 Task: Create Board Newsletter Planning to Workspace Ad Operations. Create Board Brand Reputation Management to Workspace Ad Operations. Create Board Customer Feedback Collection and Response Management to Workspace Ad Operations
Action: Mouse moved to (455, 97)
Screenshot: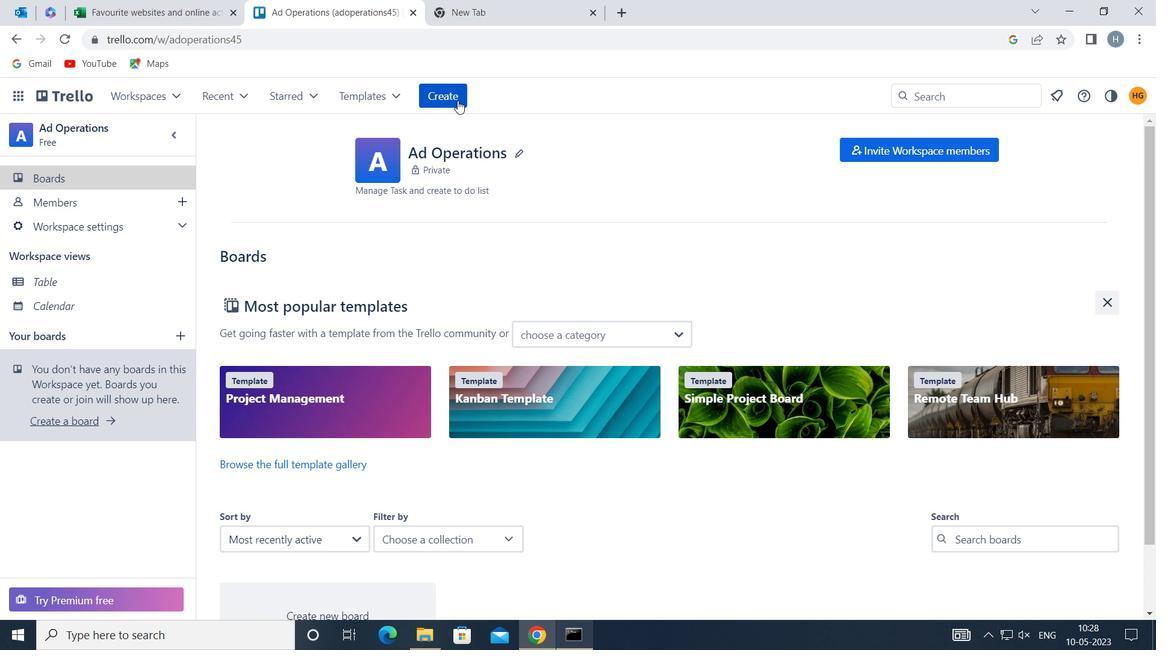 
Action: Mouse pressed left at (455, 97)
Screenshot: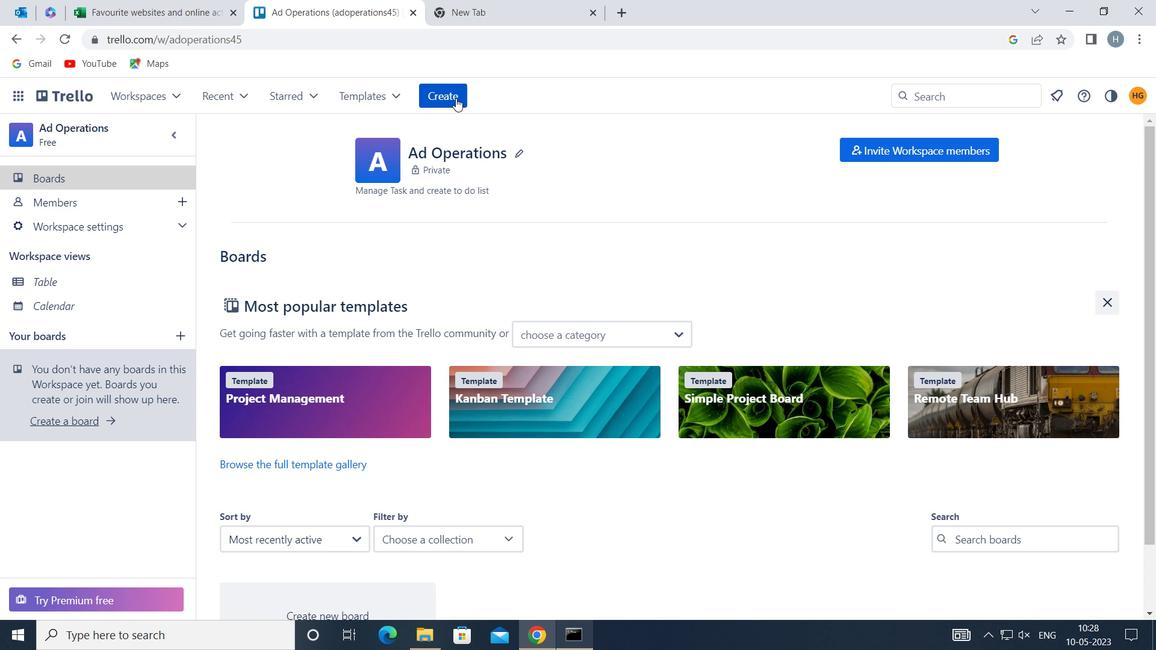 
Action: Mouse moved to (490, 147)
Screenshot: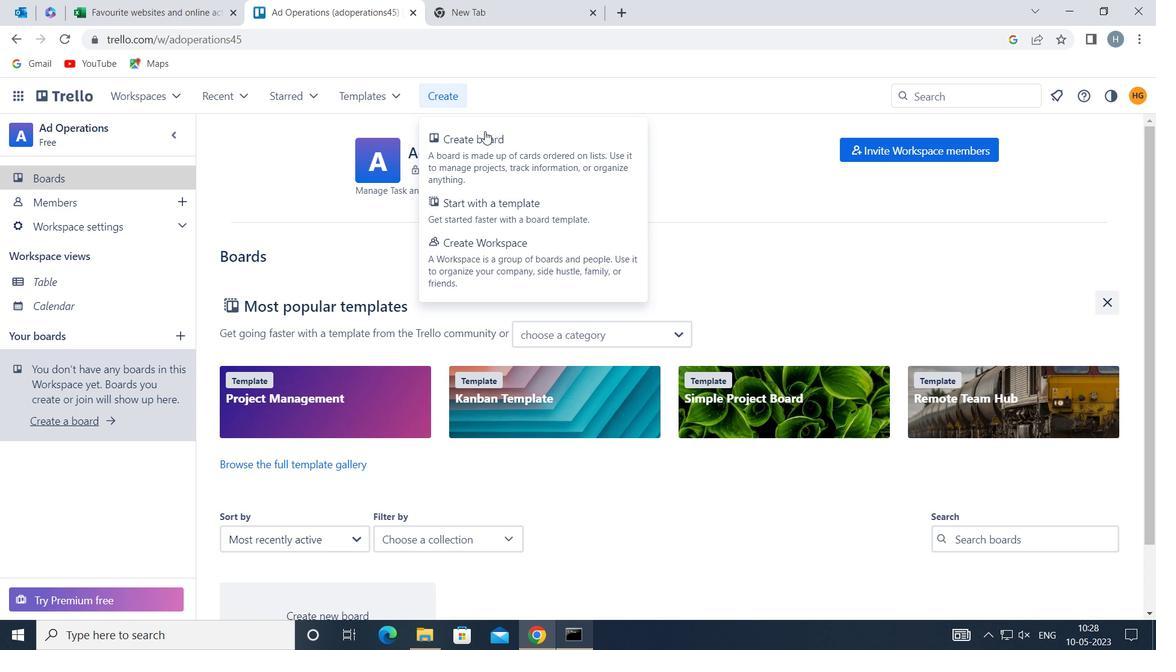 
Action: Mouse pressed left at (490, 147)
Screenshot: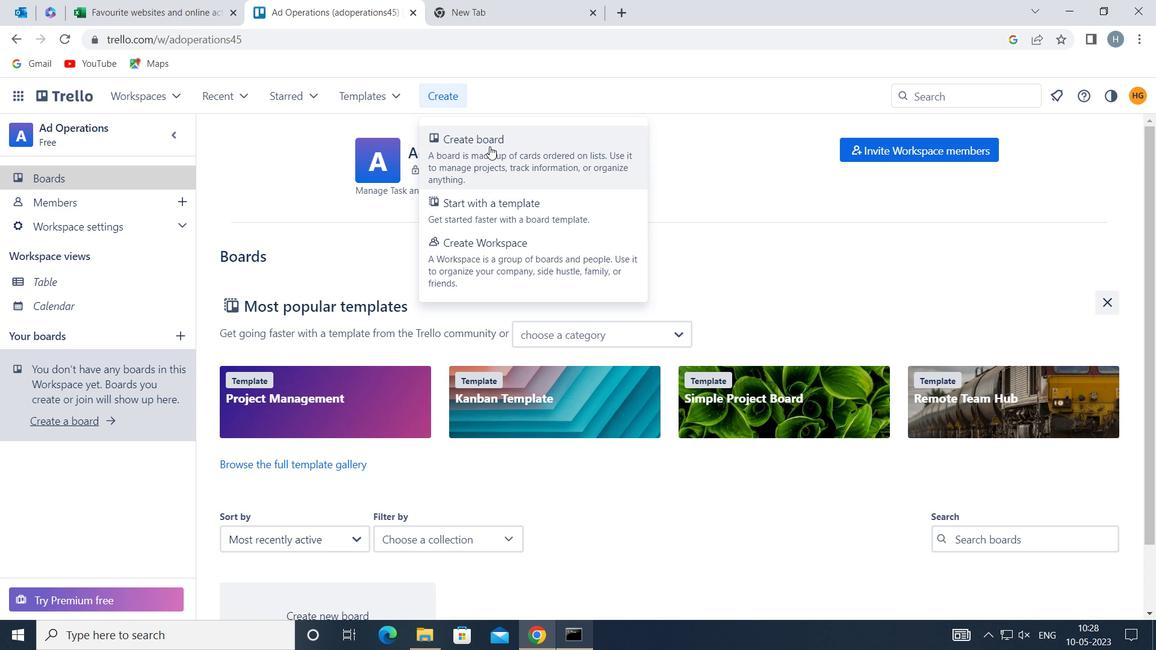 
Action: Mouse moved to (518, 345)
Screenshot: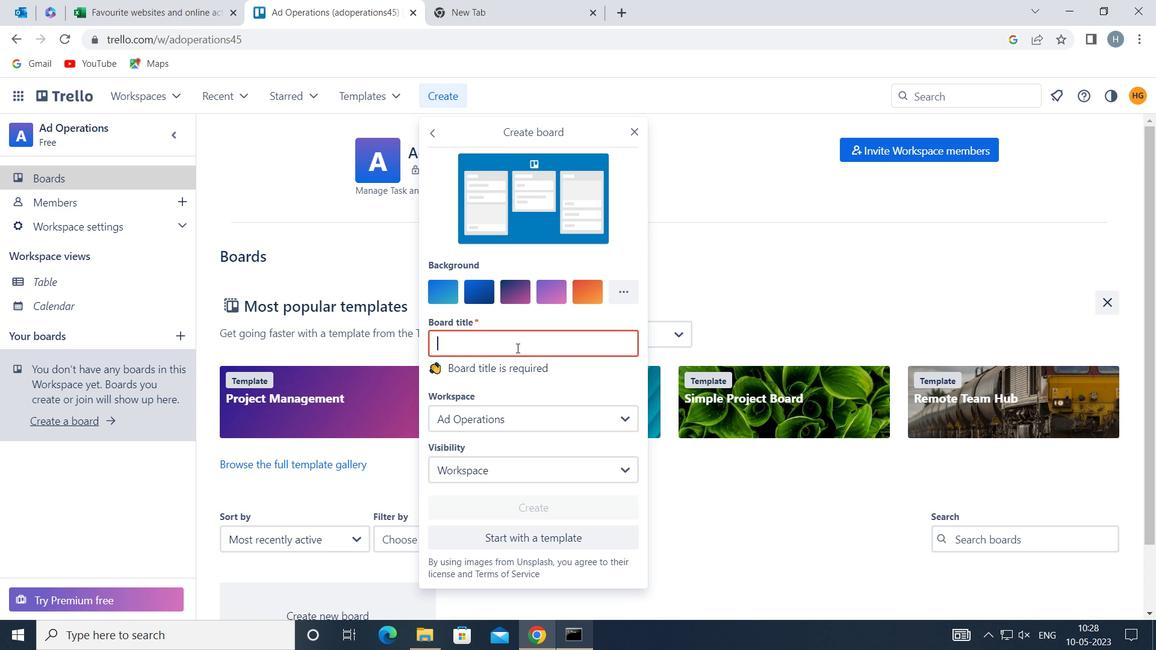 
Action: Mouse pressed left at (518, 345)
Screenshot: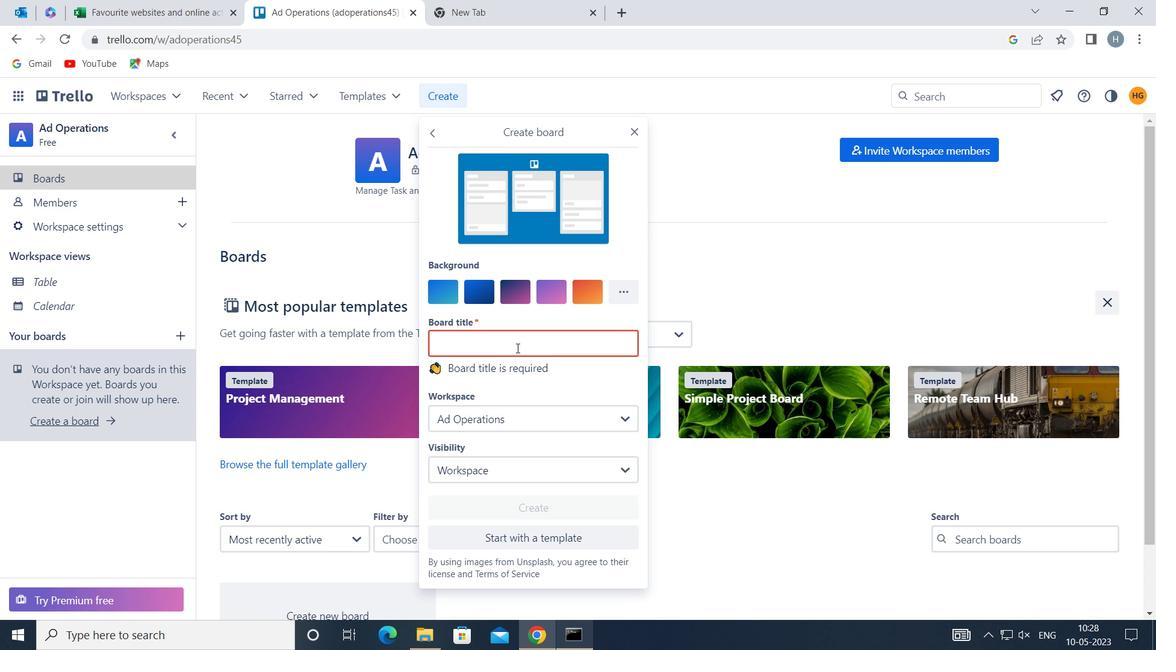 
Action: Mouse moved to (519, 344)
Screenshot: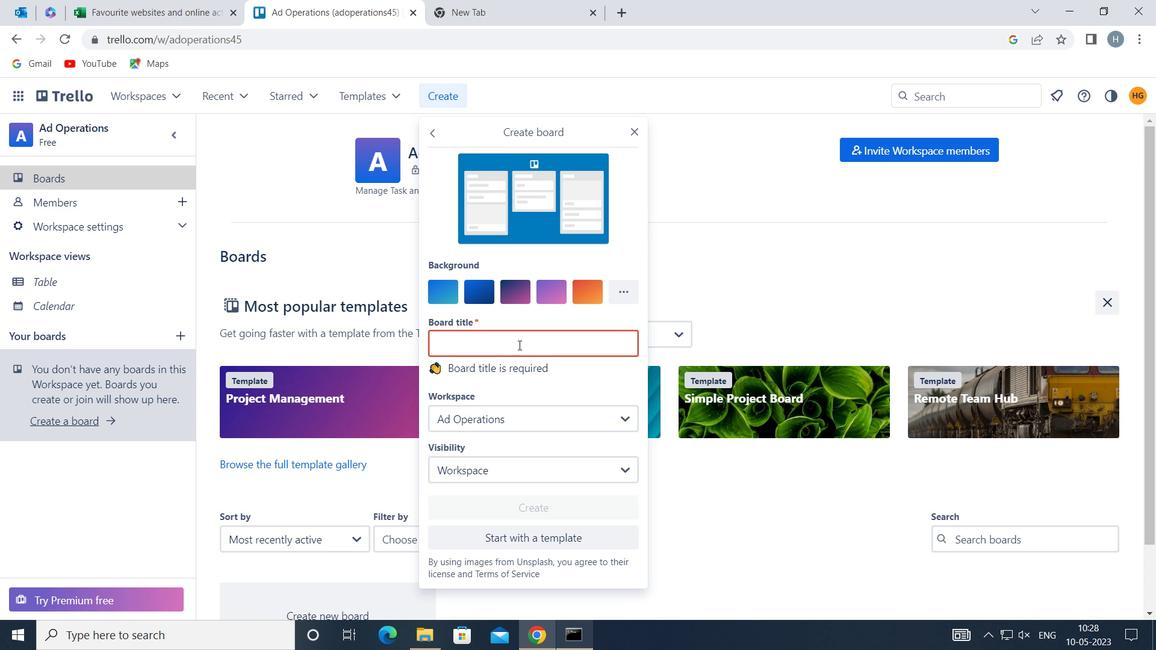 
Action: Key pressed <Key.shift>NEWSLETTER<Key.space><Key.shift>PLANNING
Screenshot: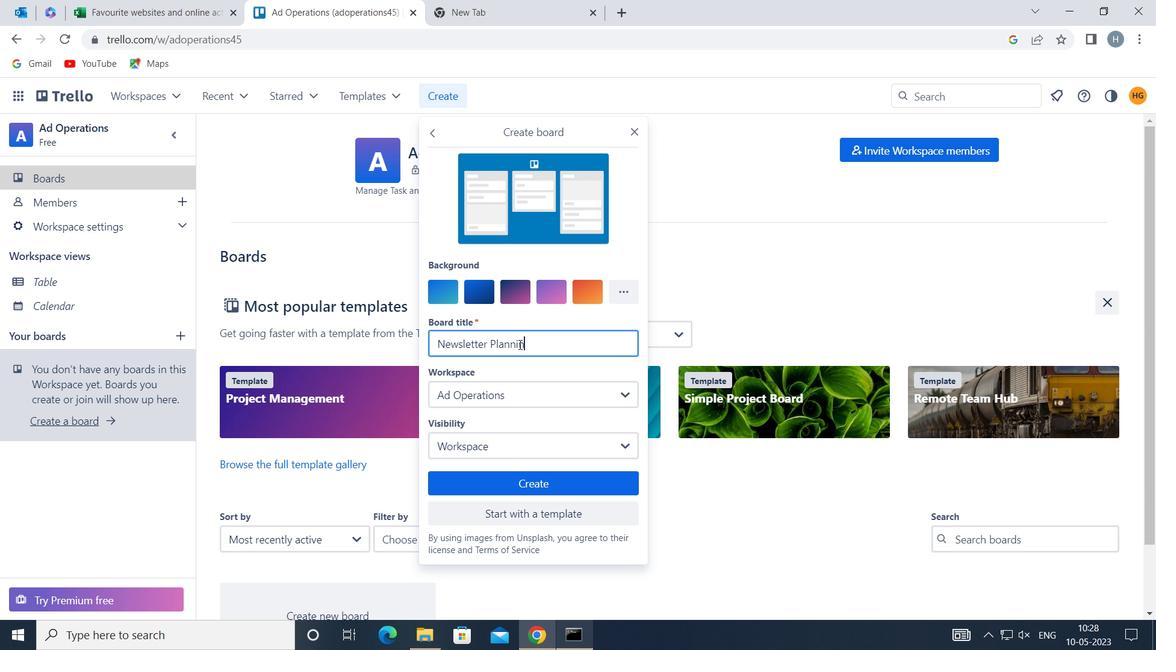 
Action: Mouse moved to (550, 482)
Screenshot: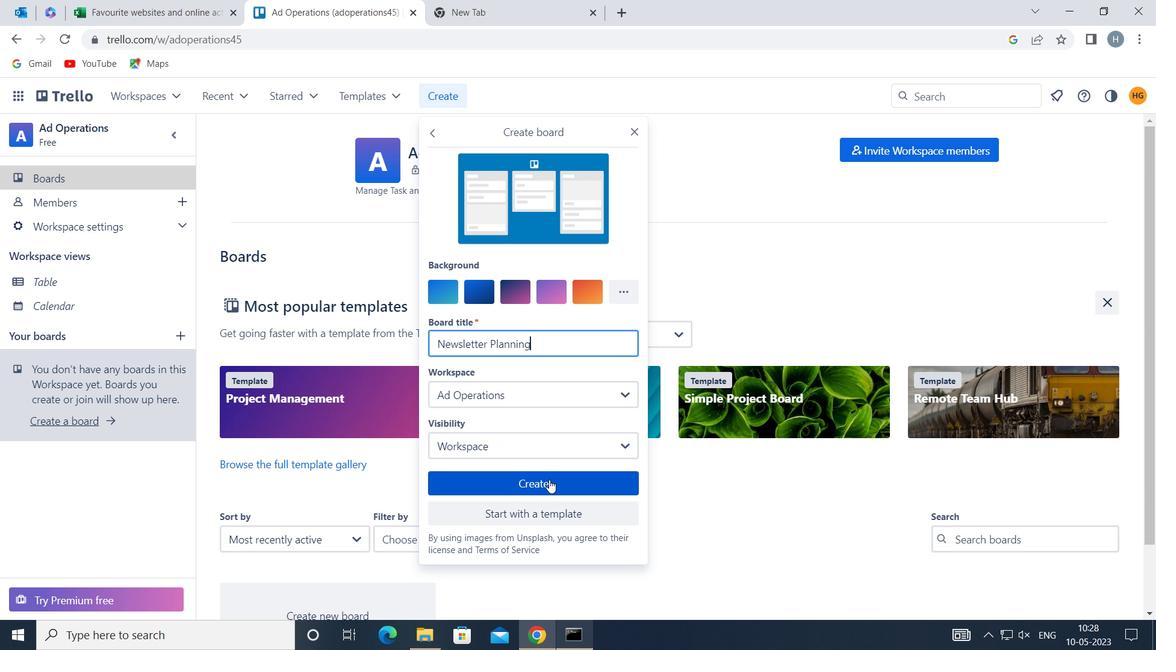 
Action: Mouse pressed left at (550, 482)
Screenshot: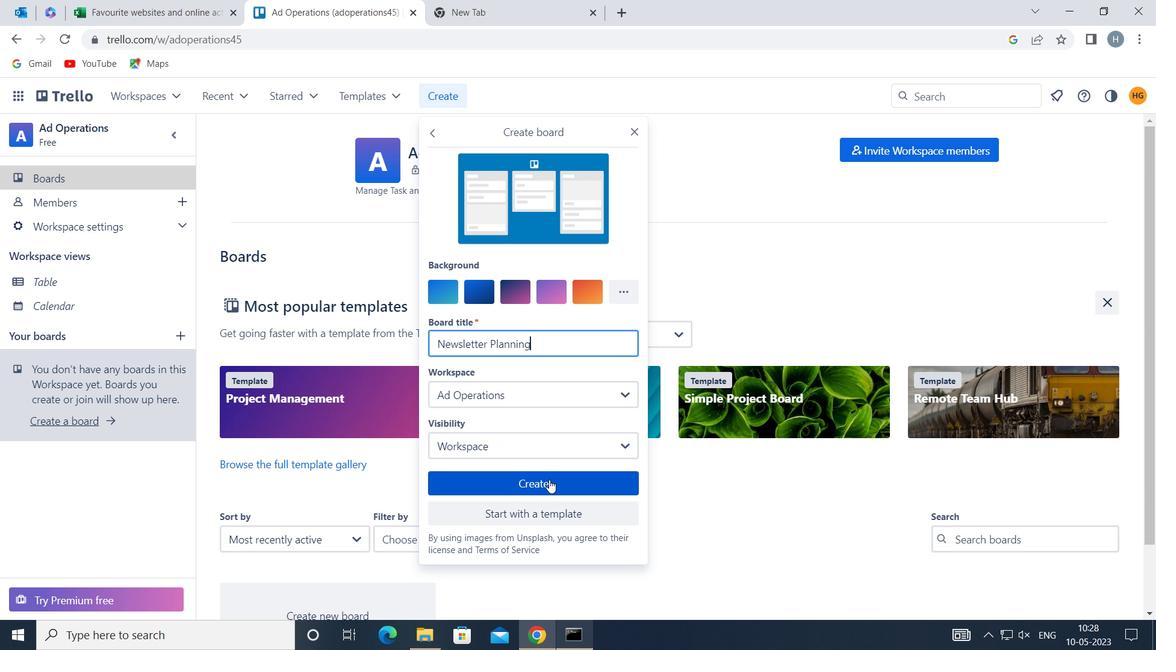 
Action: Mouse moved to (445, 93)
Screenshot: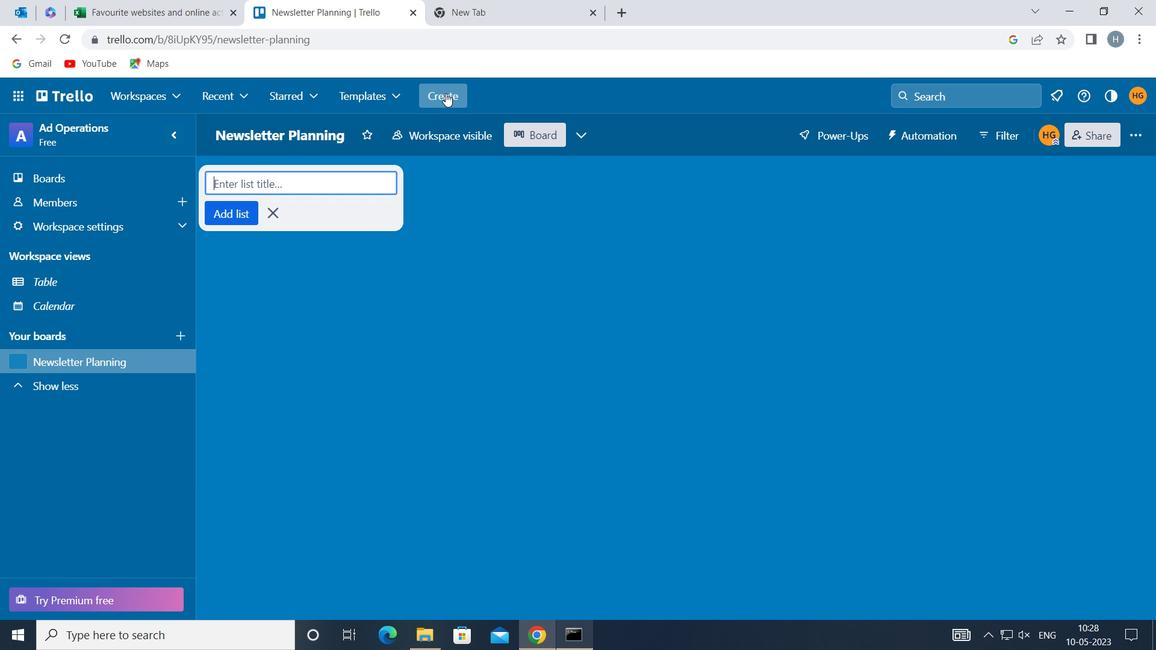 
Action: Mouse pressed left at (445, 93)
Screenshot: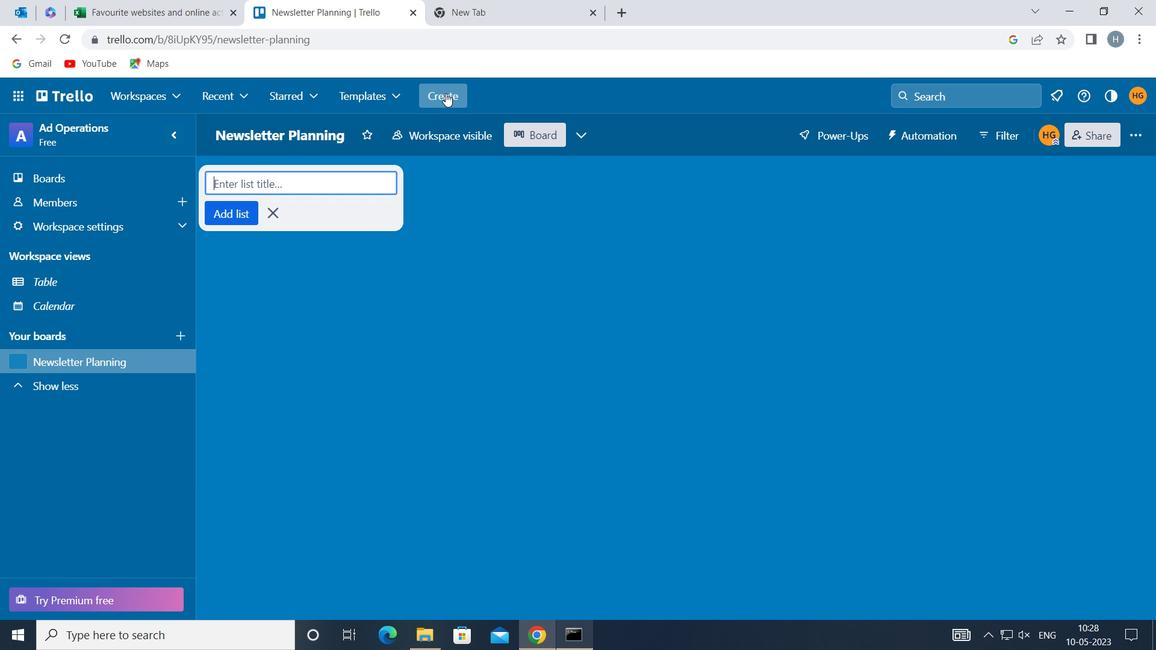 
Action: Mouse moved to (502, 144)
Screenshot: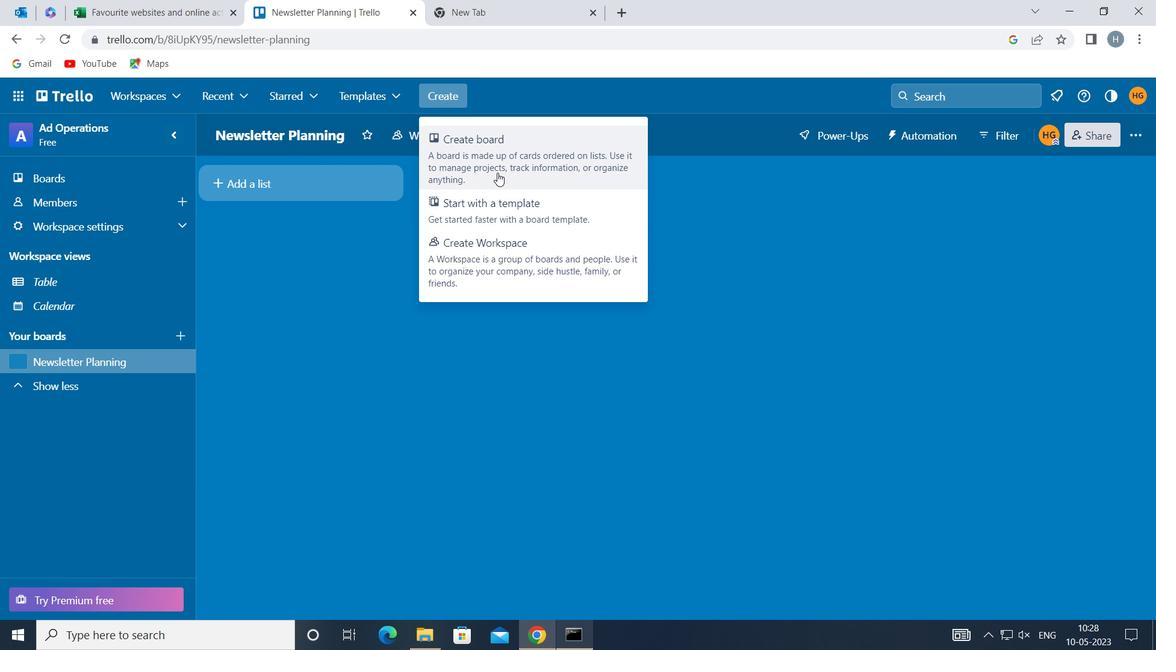 
Action: Mouse pressed left at (502, 144)
Screenshot: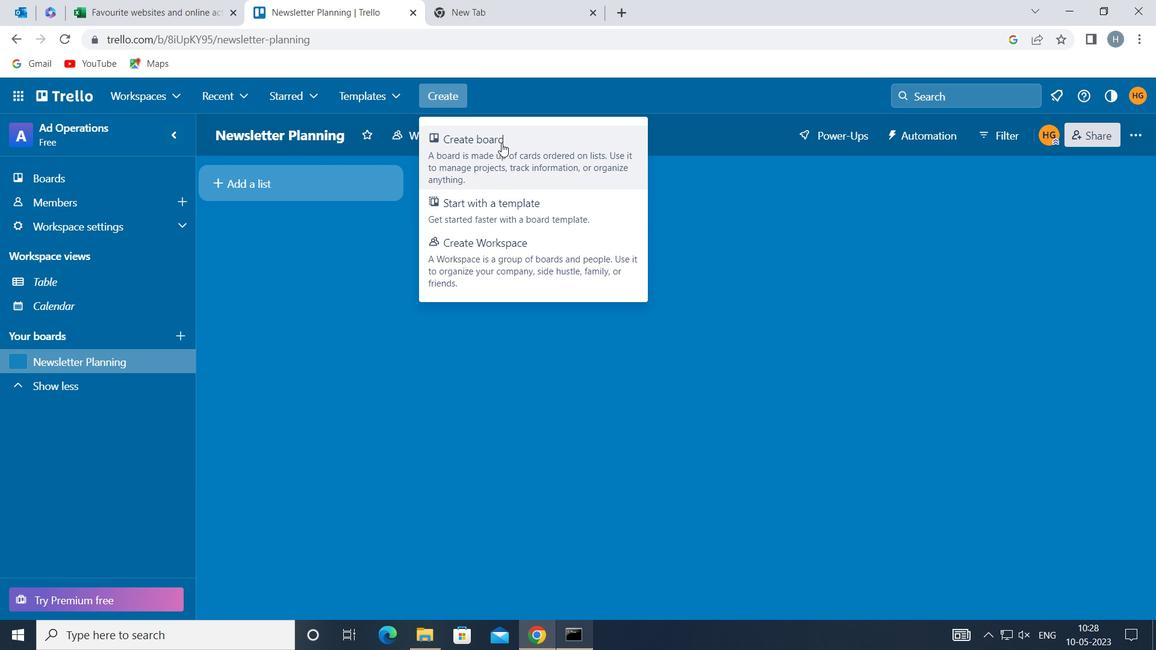 
Action: Mouse moved to (548, 339)
Screenshot: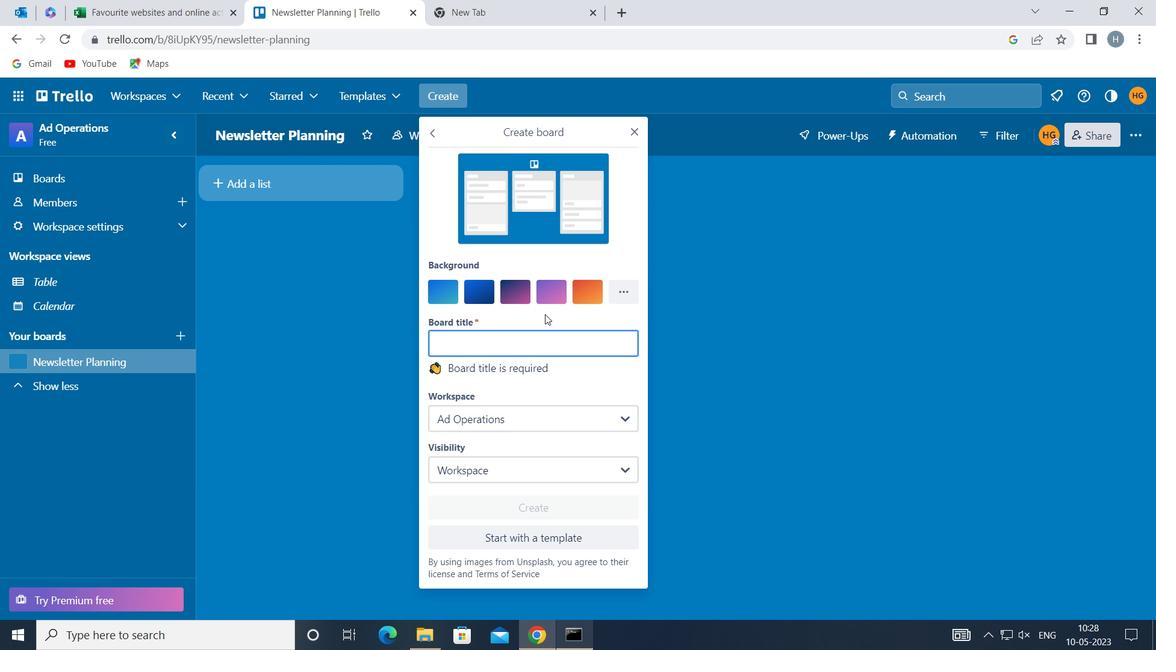 
Action: Mouse pressed left at (548, 339)
Screenshot: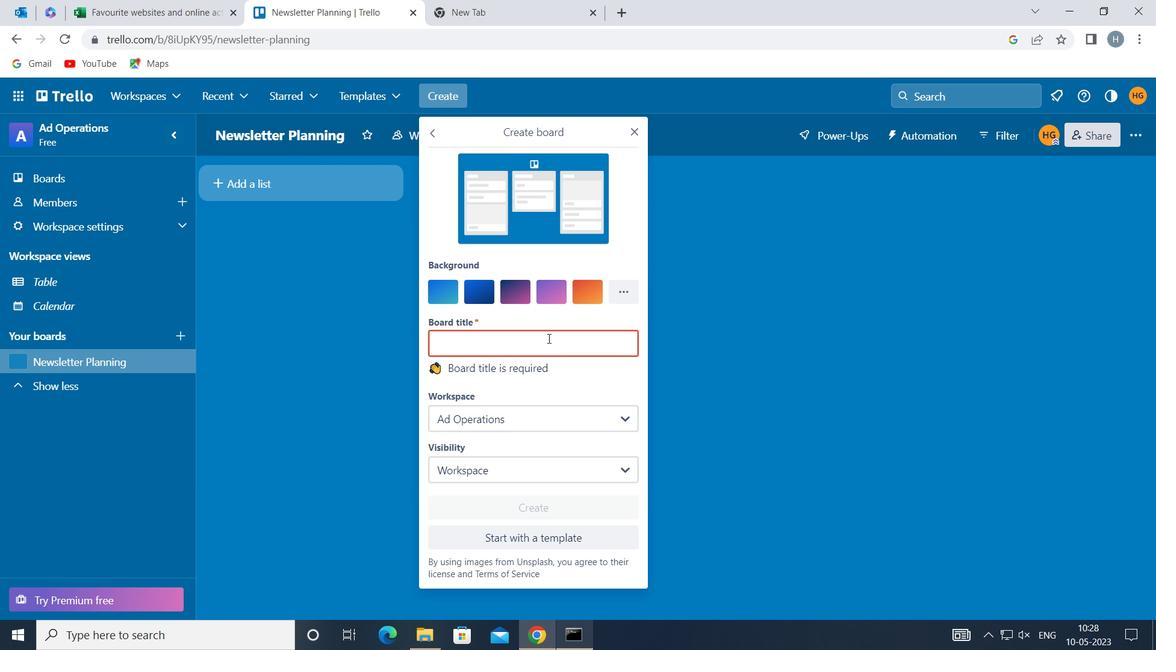 
Action: Mouse moved to (548, 339)
Screenshot: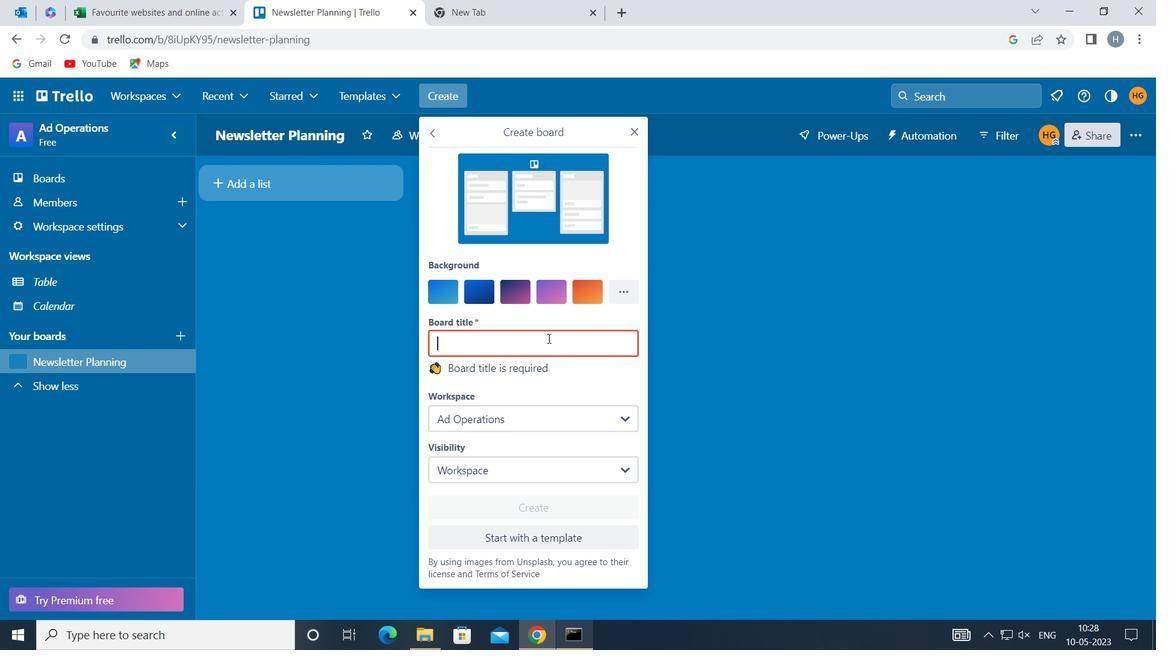 
Action: Key pressed <Key.shift>BRAND<Key.space><Key.shift>REPUTATION<Key.space><Key.shift>MANAGEMENT
Screenshot: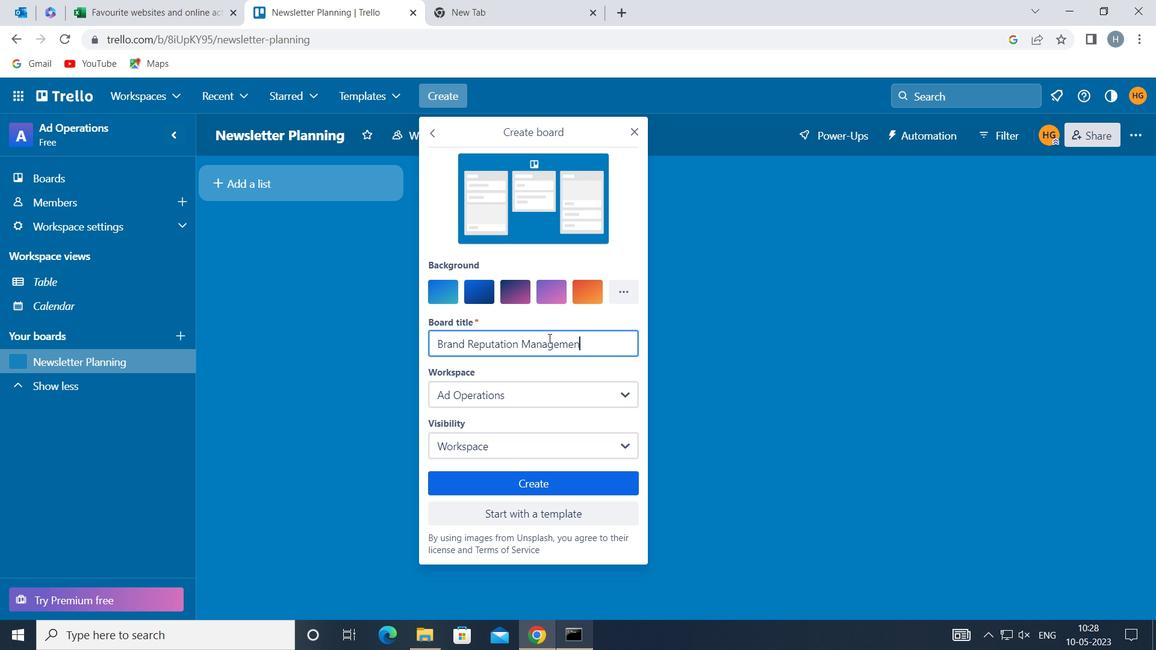 
Action: Mouse moved to (542, 479)
Screenshot: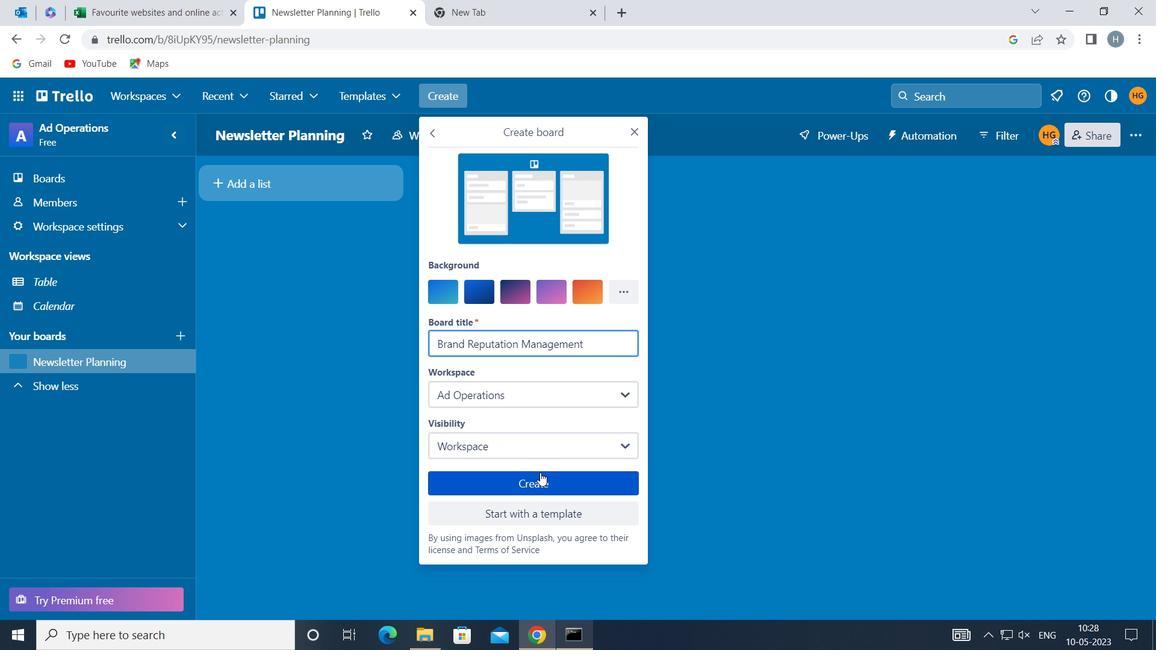 
Action: Mouse pressed left at (542, 479)
Screenshot: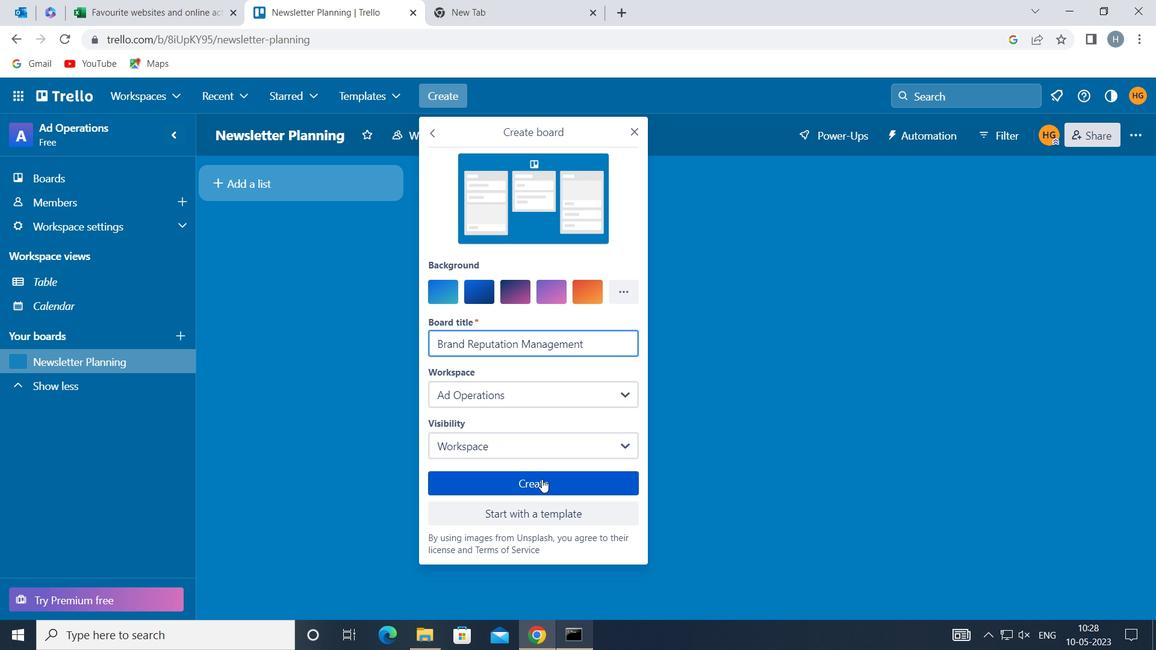
Action: Mouse moved to (448, 90)
Screenshot: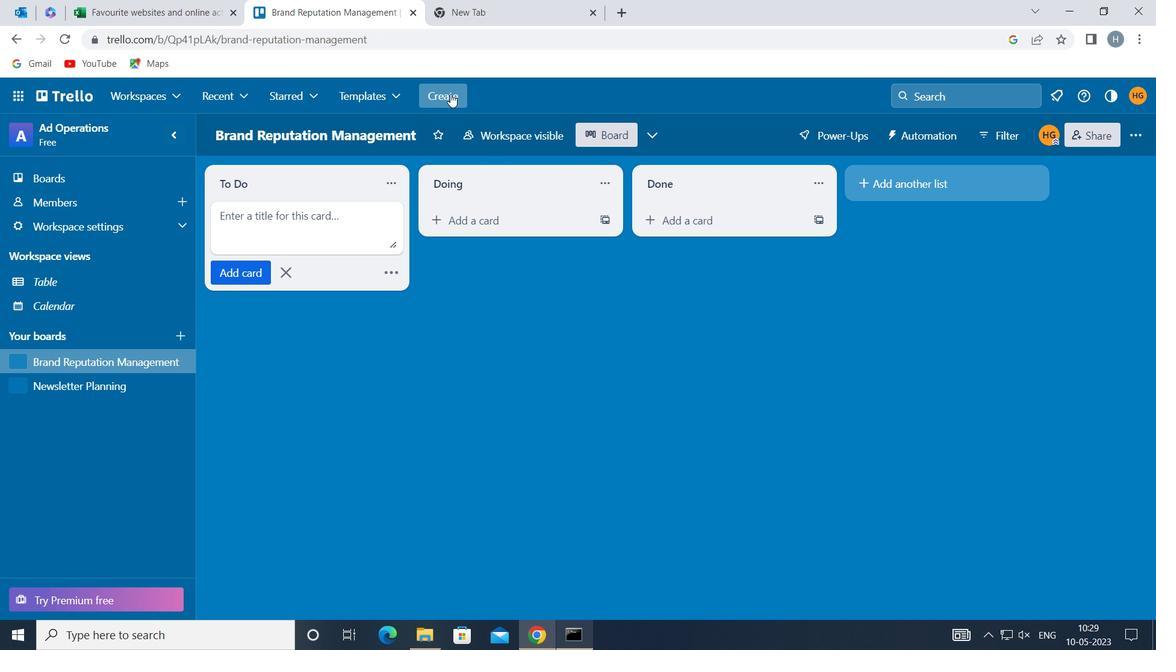 
Action: Mouse pressed left at (448, 90)
Screenshot: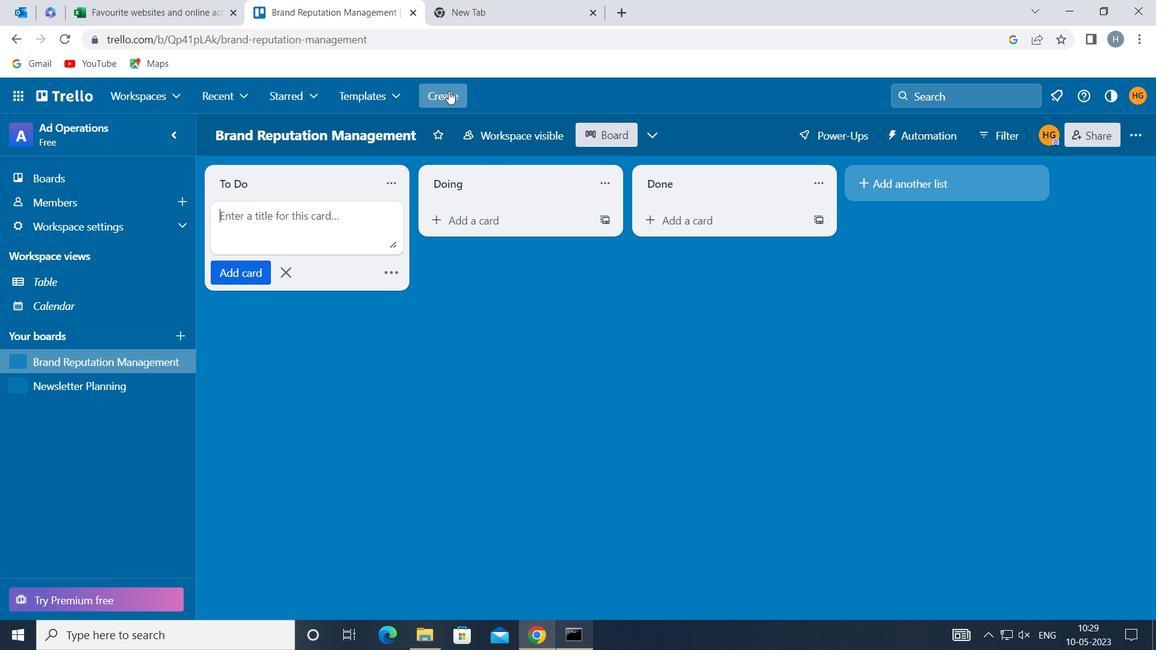 
Action: Mouse moved to (482, 142)
Screenshot: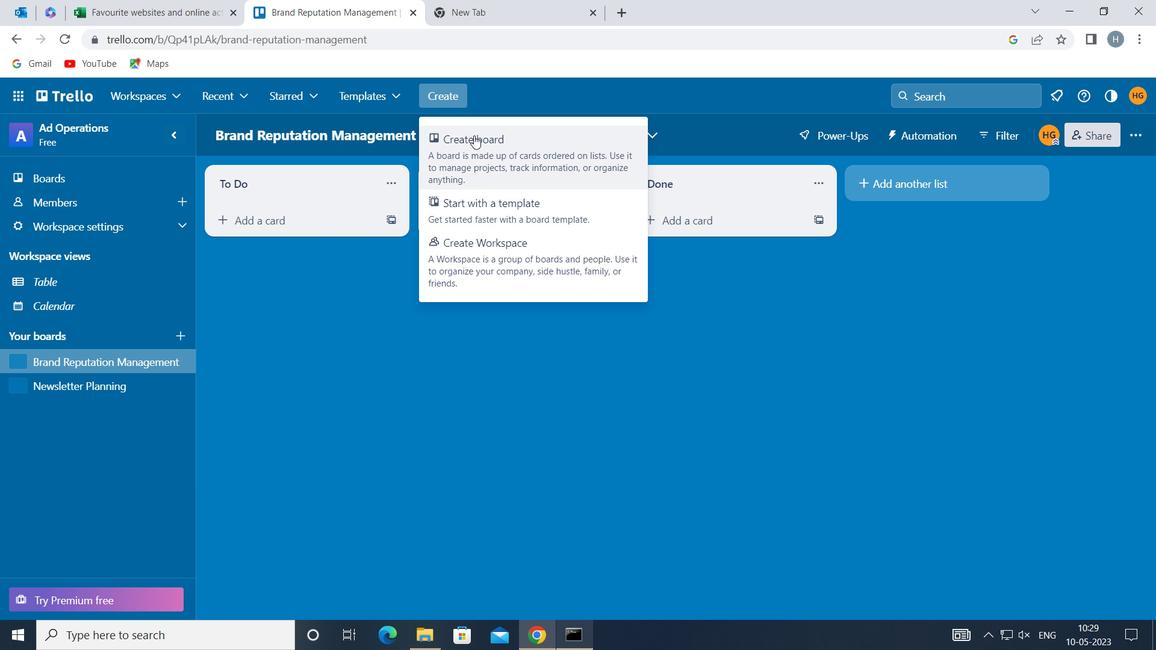 
Action: Mouse pressed left at (482, 142)
Screenshot: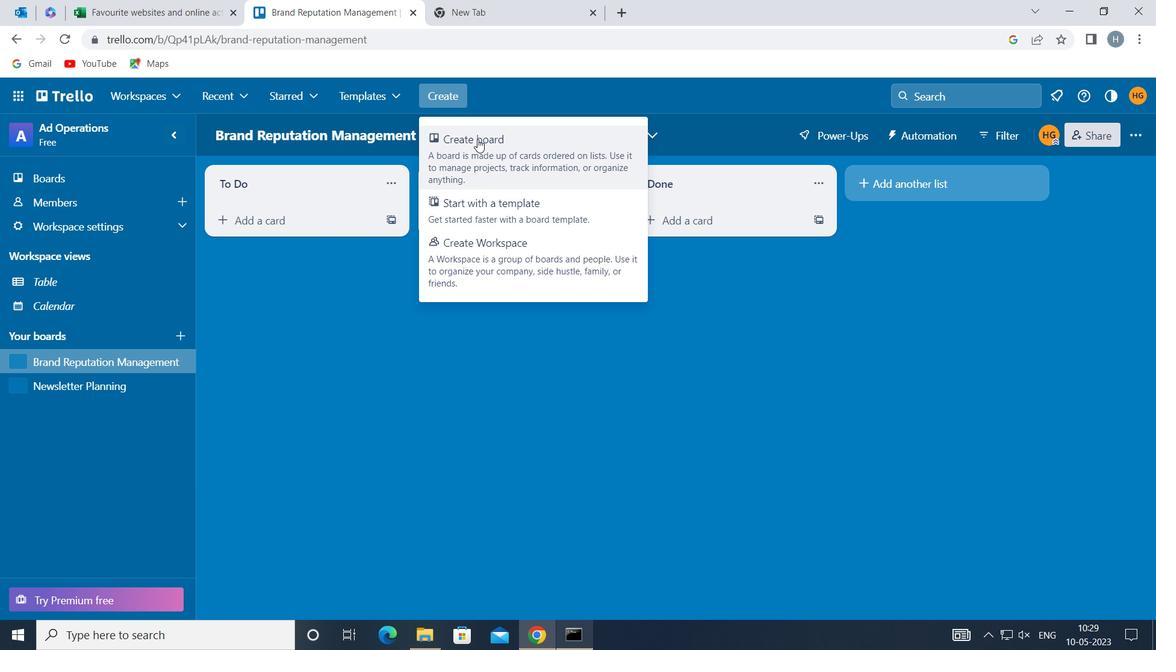 
Action: Mouse moved to (540, 338)
Screenshot: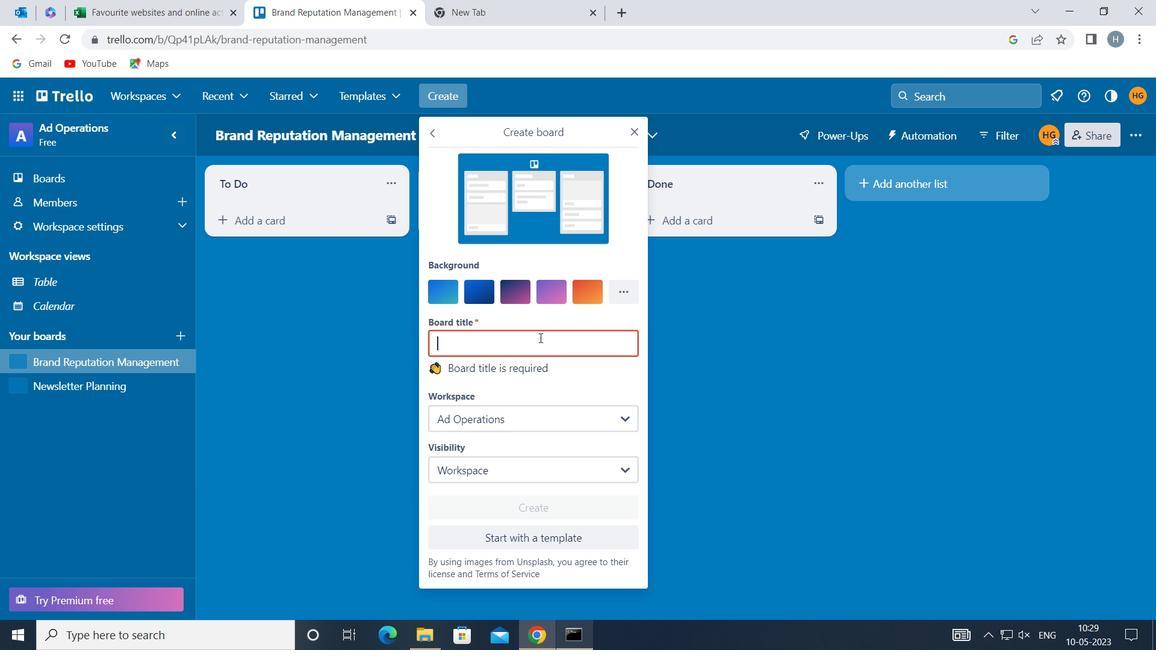 
Action: Mouse pressed left at (540, 338)
Screenshot: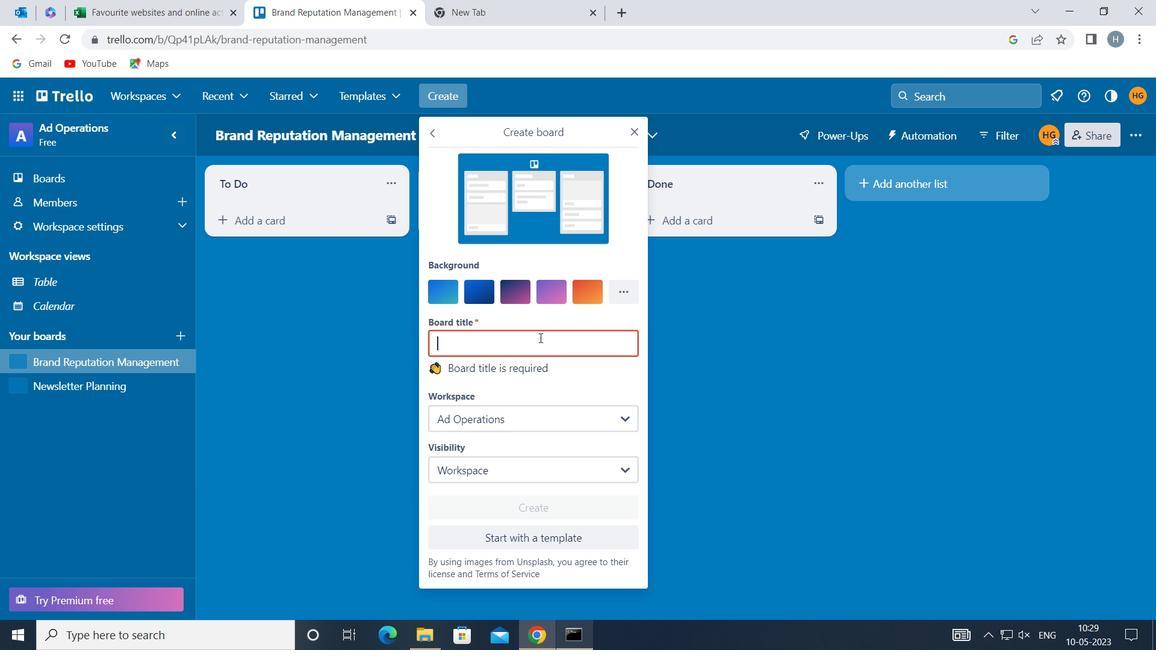 
Action: Mouse moved to (542, 338)
Screenshot: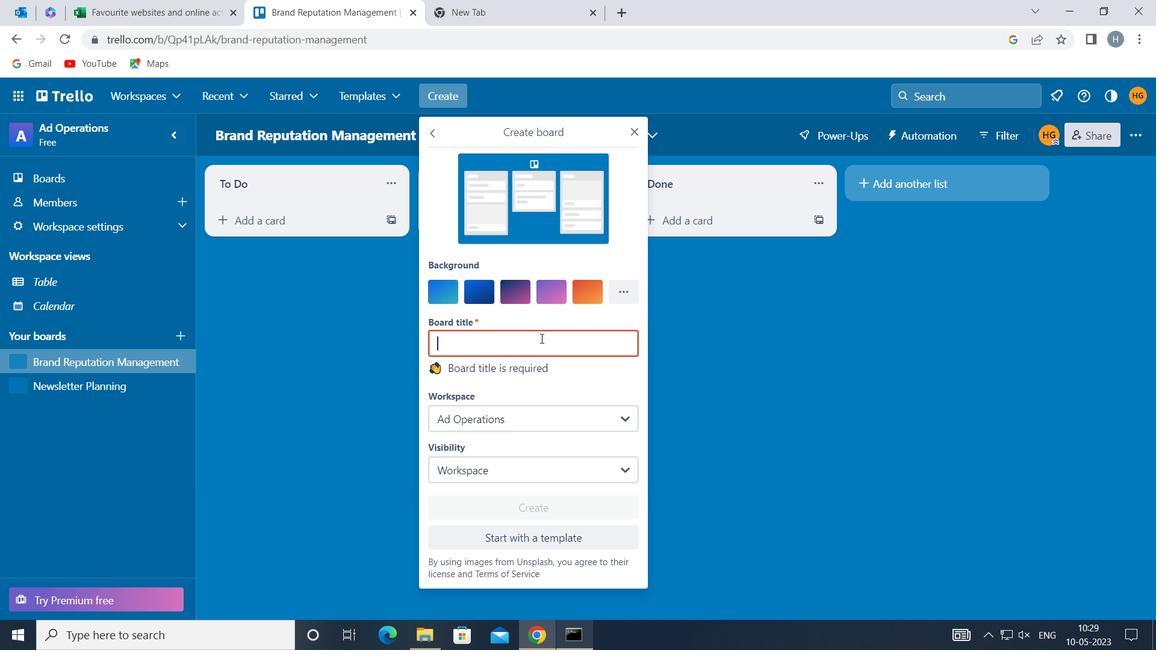 
Action: Key pressed <Key.shift>CUSTOMER<Key.space><Key.shift>FEEDBAC<Key.backspace>CK<Key.space><Key.shift>COLLECTION<Key.space>AND<Key.space><Key.shift>RESPONSE<Key.space><Key.shift>MANAGEMENT
Screenshot: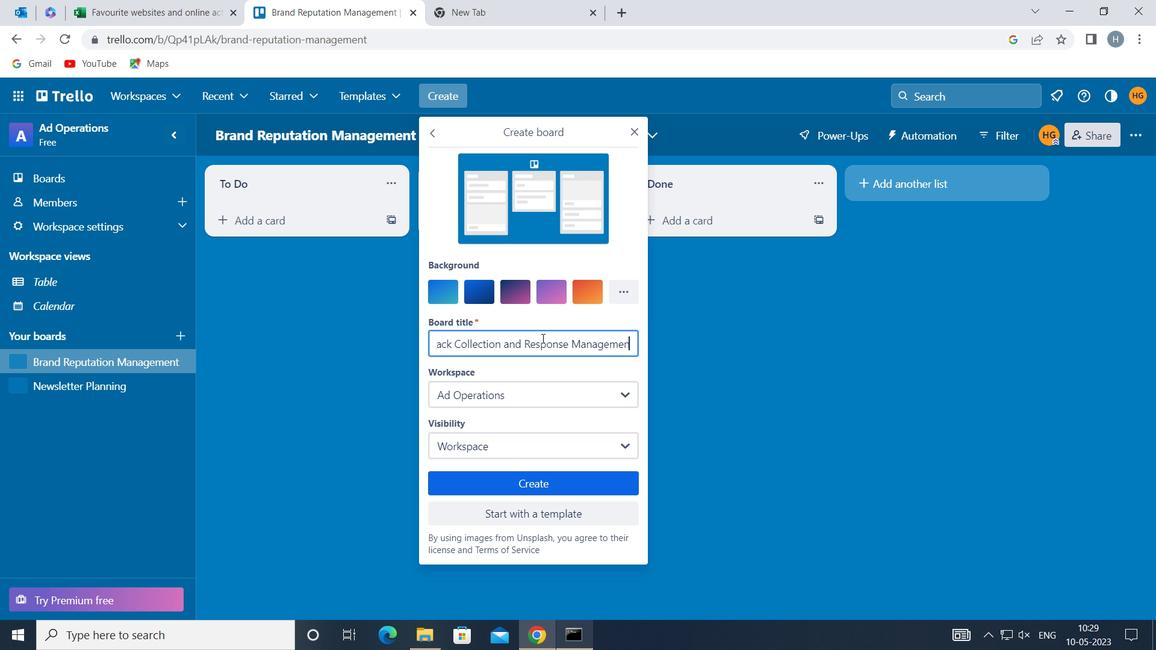 
Action: Mouse moved to (571, 480)
Screenshot: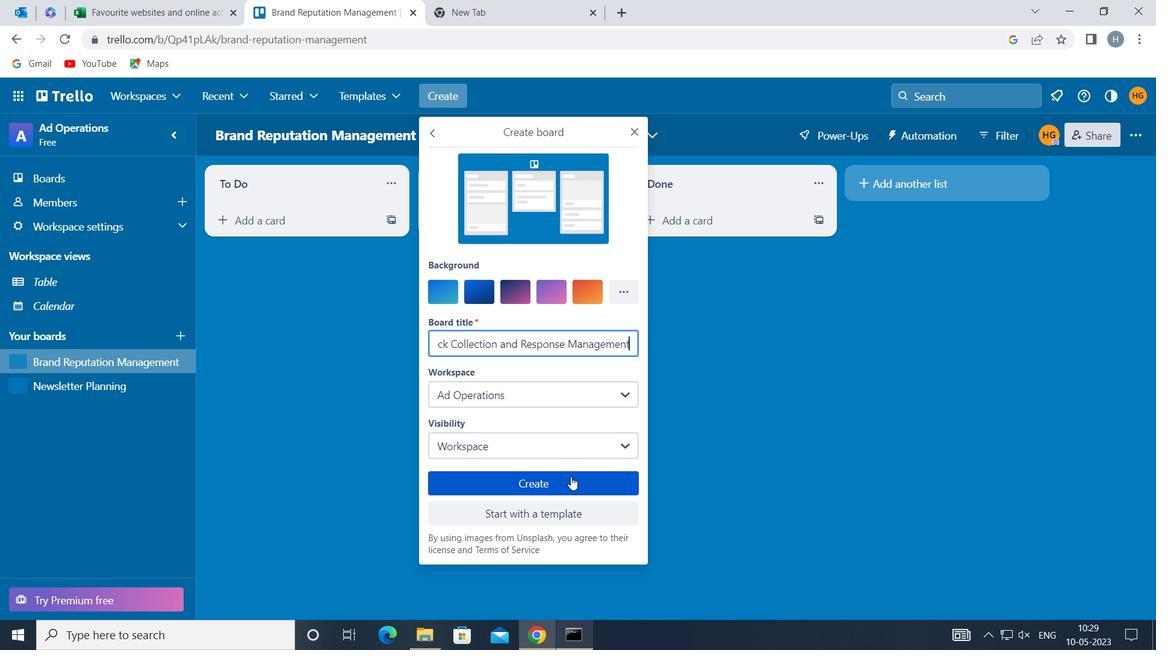 
Action: Mouse pressed left at (571, 480)
Screenshot: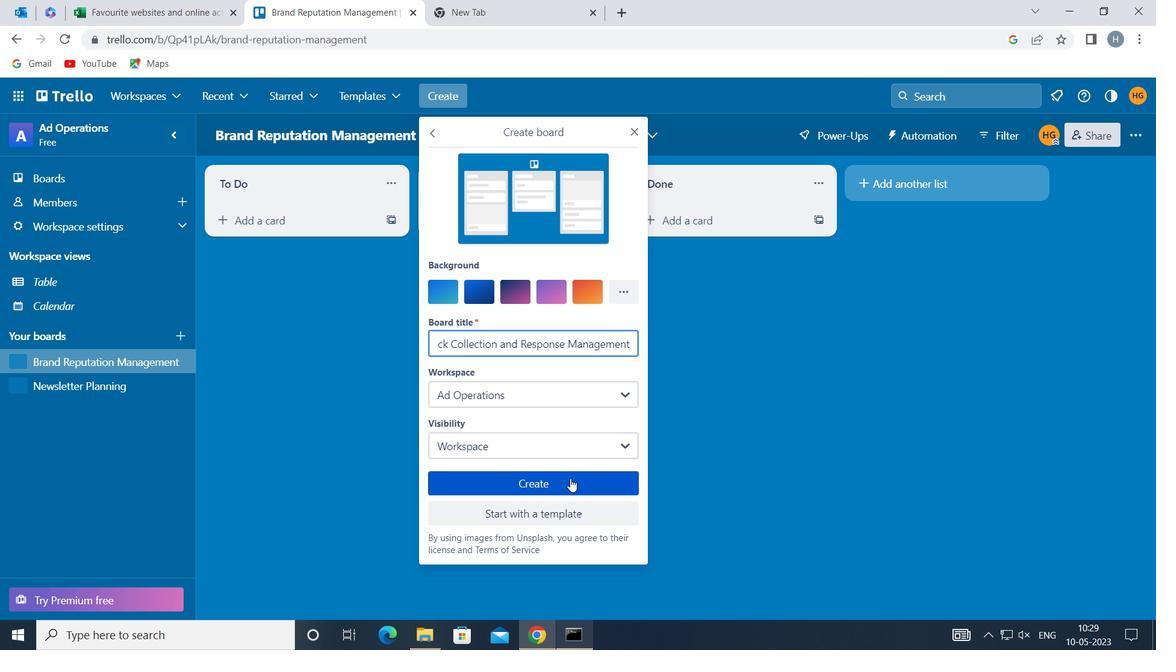 
Action: Mouse moved to (571, 460)
Screenshot: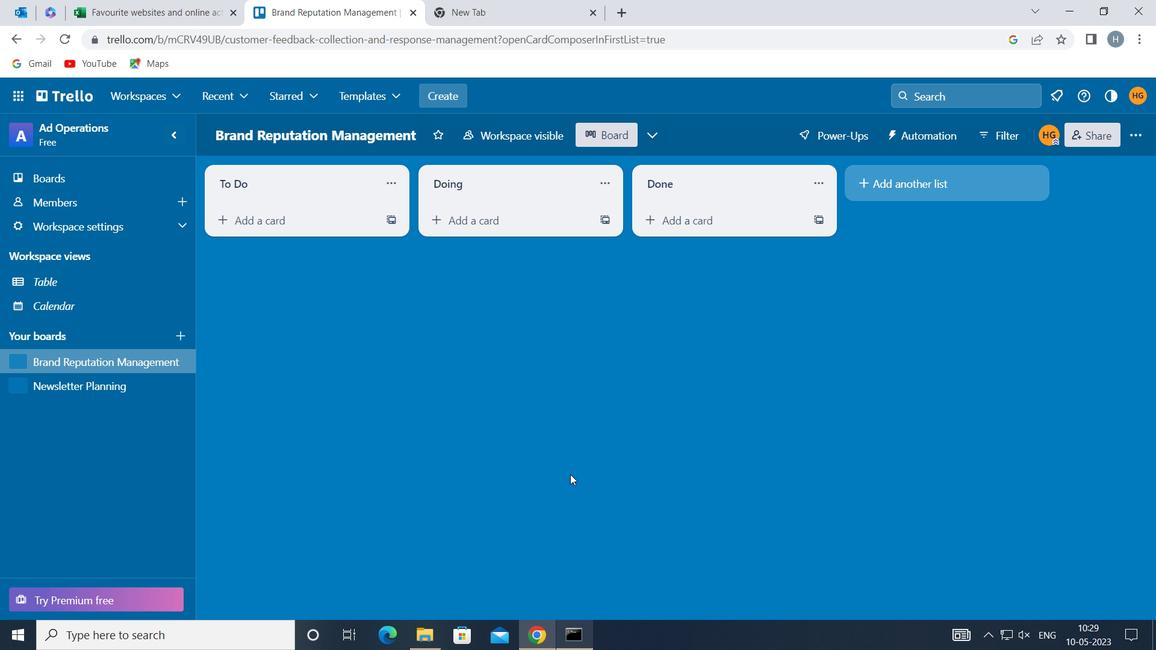 
